 Task: In the Contact  AndersonPaisley@manhattan.edu, Add note: 'Schedule a meeting with the marketing team to analyze campaign performance.'. Mark checkbox to create task to follow up ': In 2 weeks'. Create task, with  description: Schedule Webinar, Add due date: In 3 Business Days; Add reminder: 30 Minutes before. Set Priority Medium and add note: Review the attached proposal. Logged in from softage.5@softage.net
Action: Mouse moved to (87, 52)
Screenshot: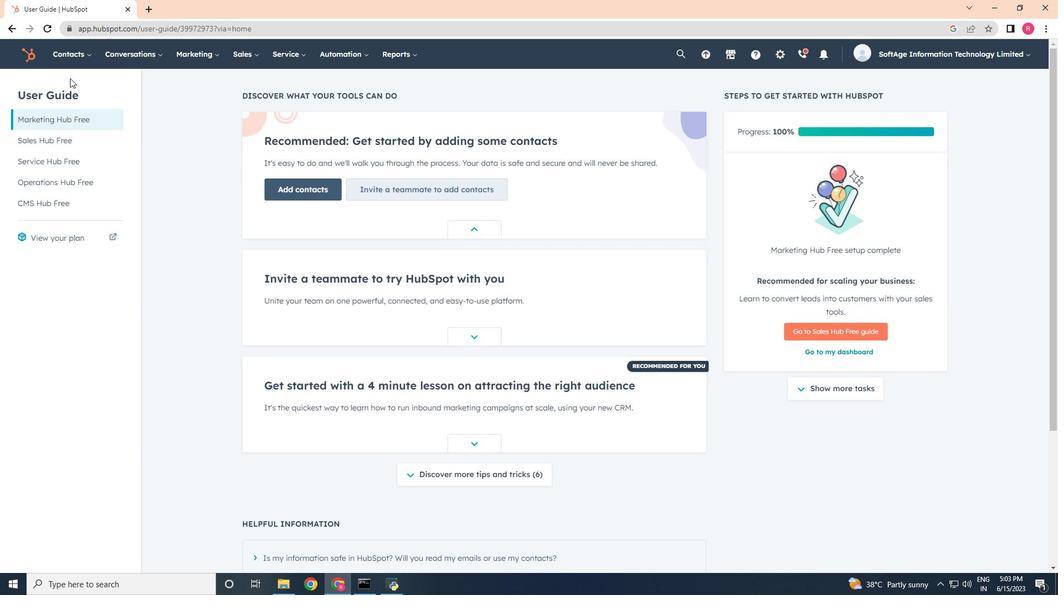 
Action: Mouse pressed left at (87, 52)
Screenshot: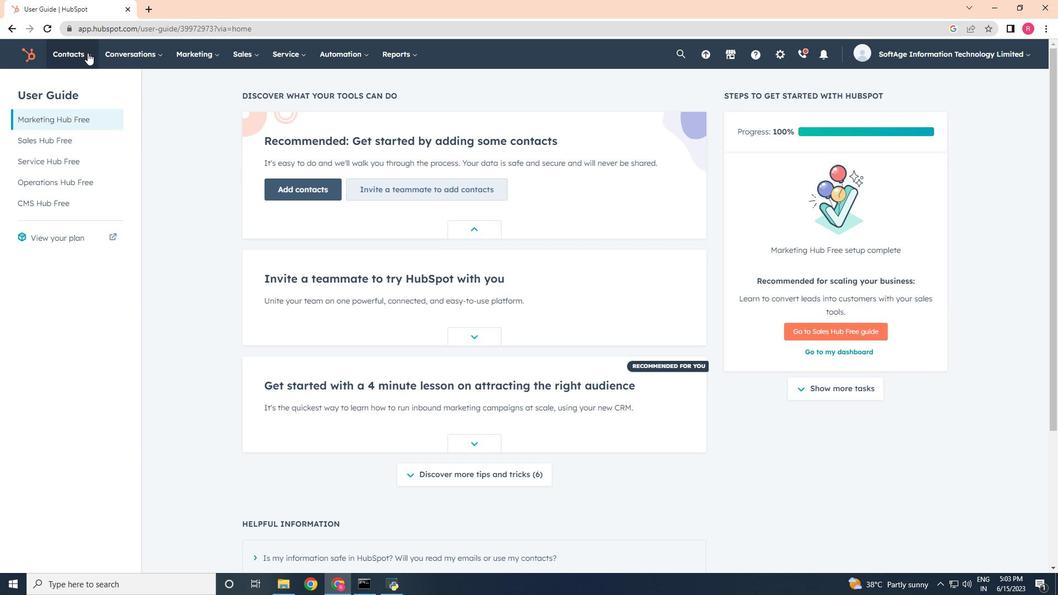 
Action: Mouse moved to (96, 90)
Screenshot: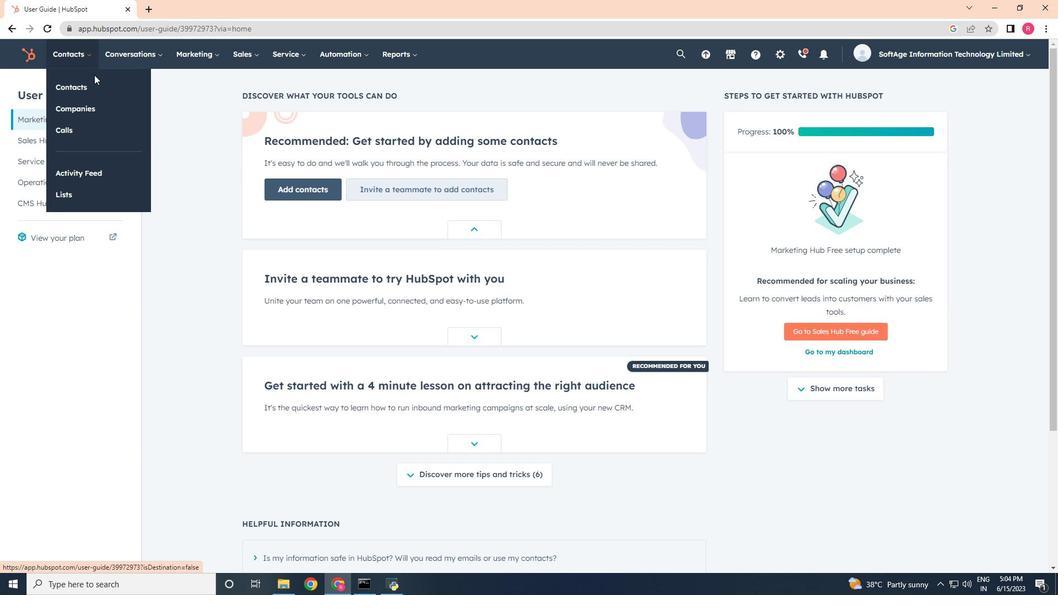 
Action: Mouse pressed left at (96, 90)
Screenshot: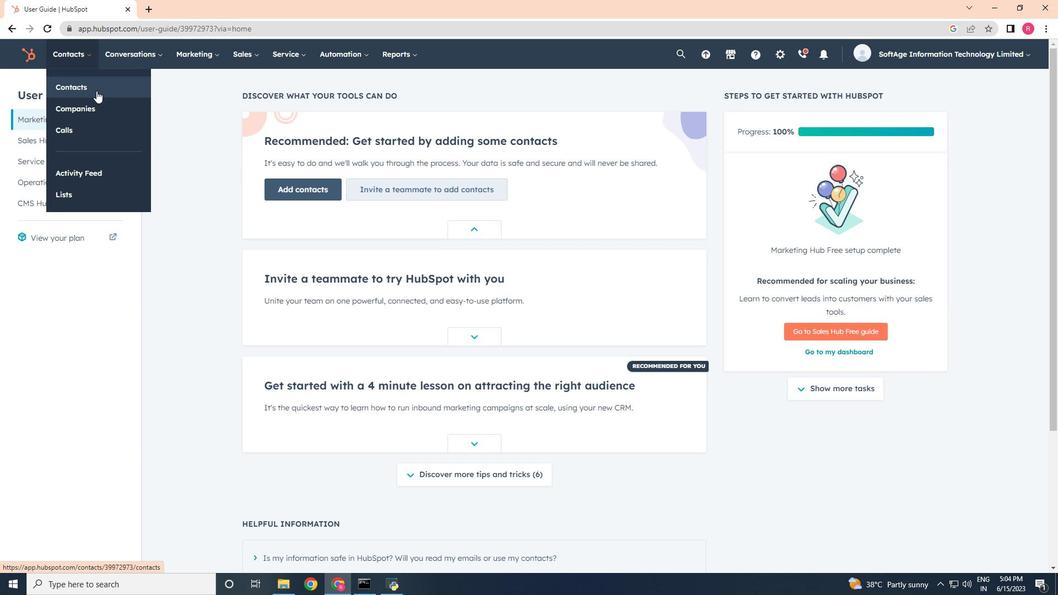 
Action: Mouse moved to (71, 181)
Screenshot: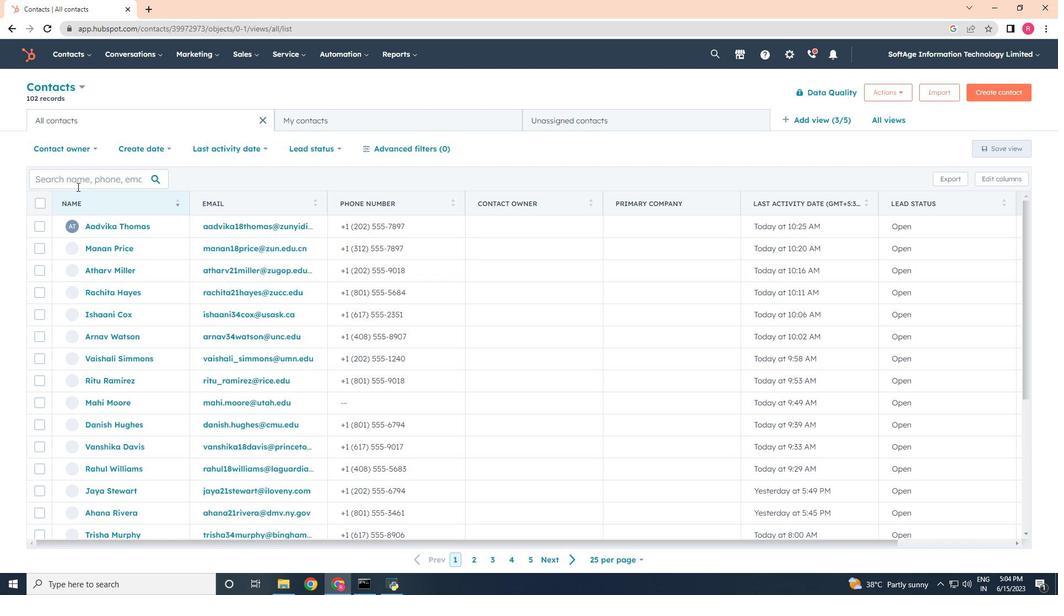
Action: Mouse pressed left at (71, 181)
Screenshot: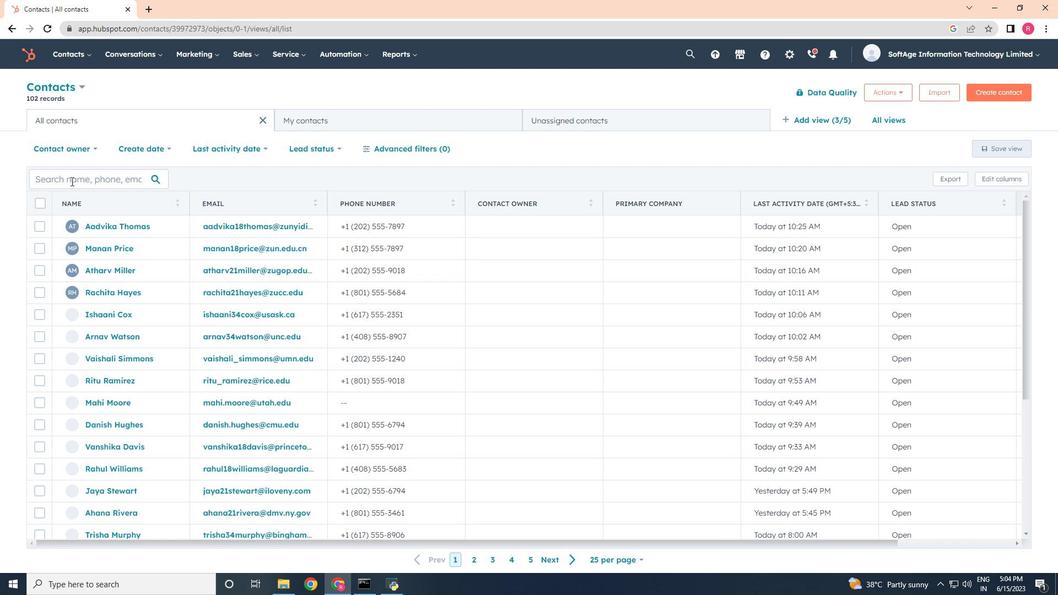 
Action: Key pressed <Key.shift>Anderson<Key.shift>Paisley
Screenshot: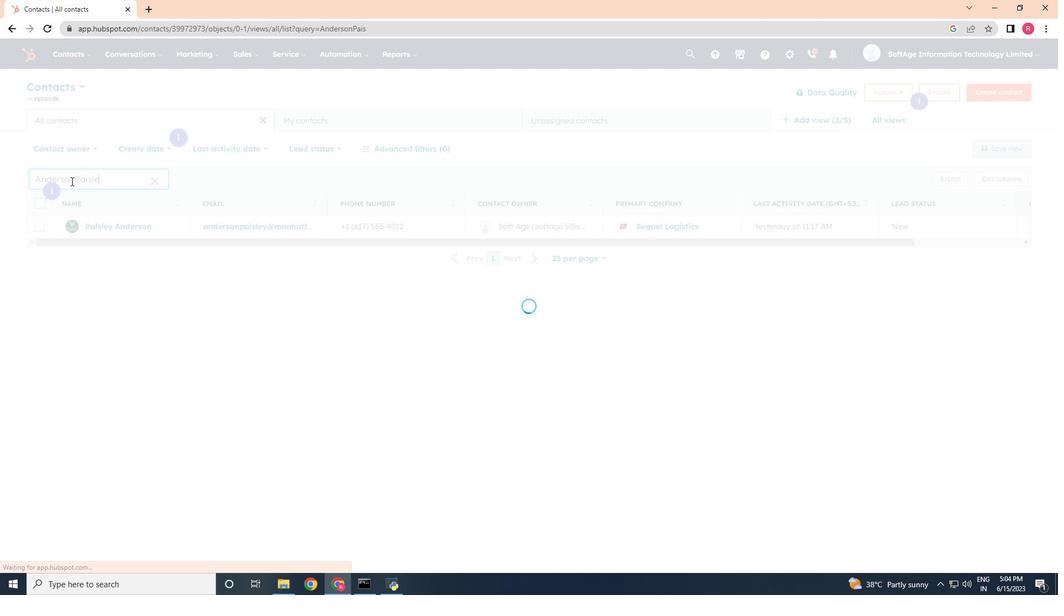 
Action: Mouse moved to (116, 229)
Screenshot: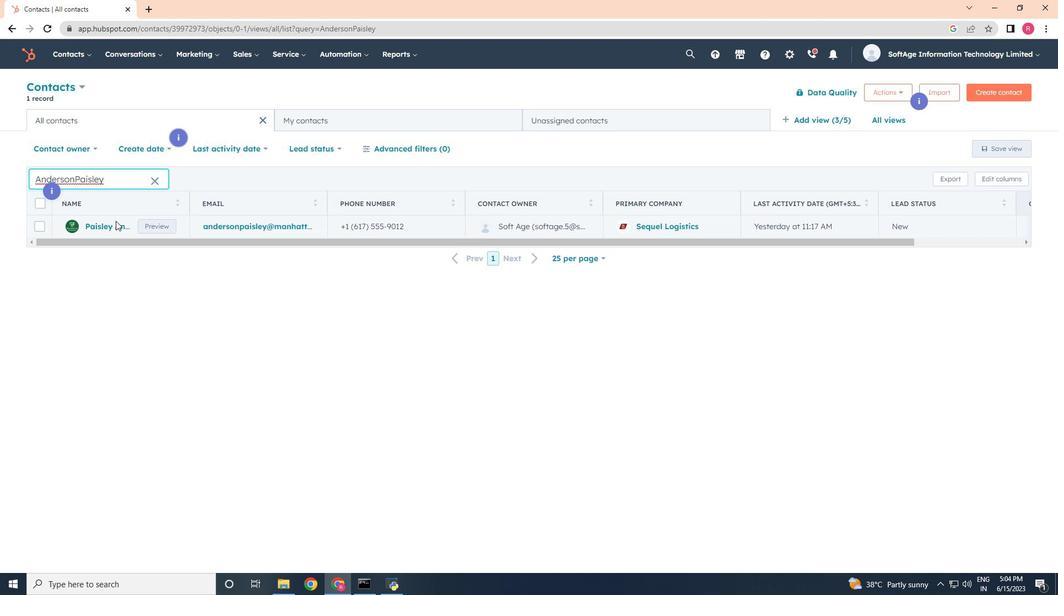 
Action: Mouse pressed left at (116, 229)
Screenshot: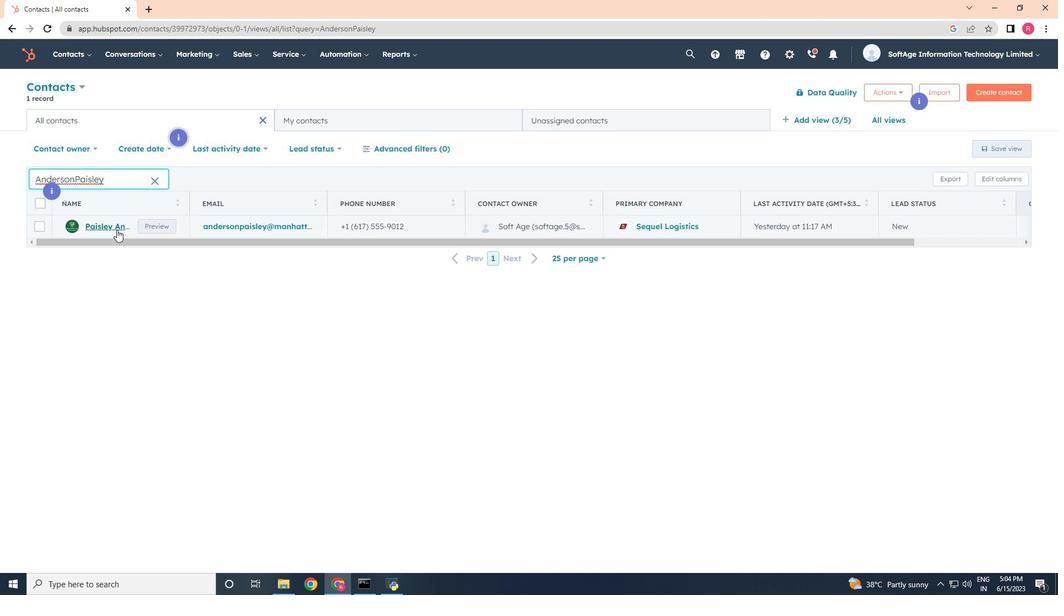 
Action: Mouse moved to (38, 181)
Screenshot: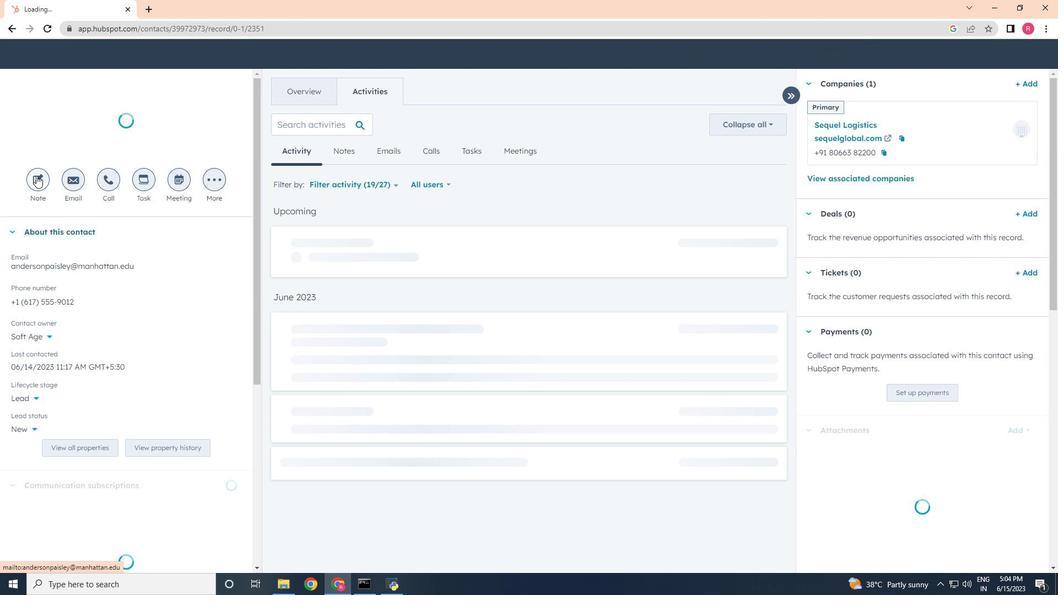 
Action: Mouse pressed left at (38, 181)
Screenshot: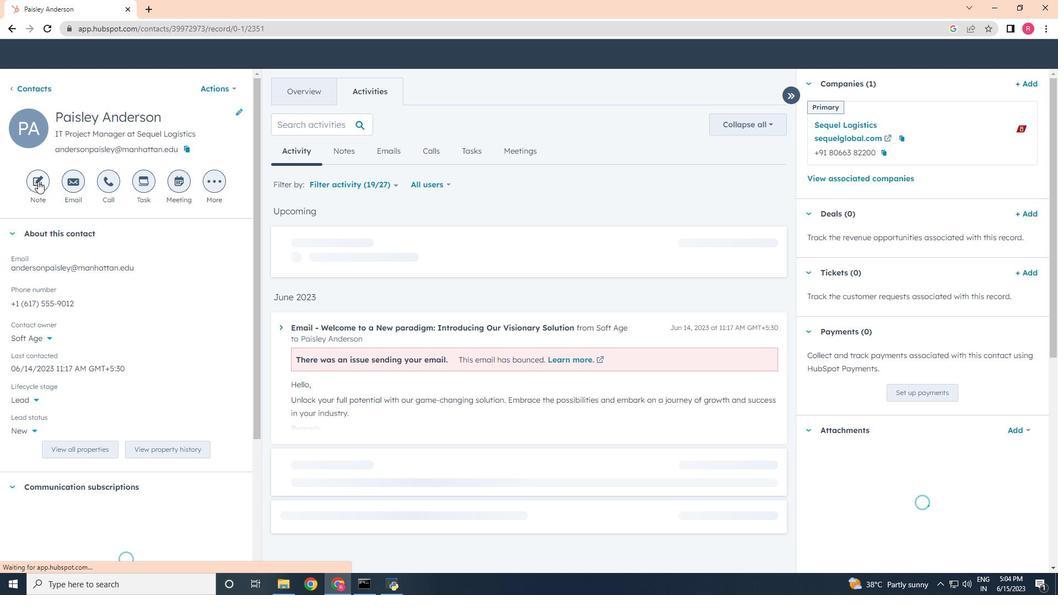 
Action: Mouse moved to (930, 332)
Screenshot: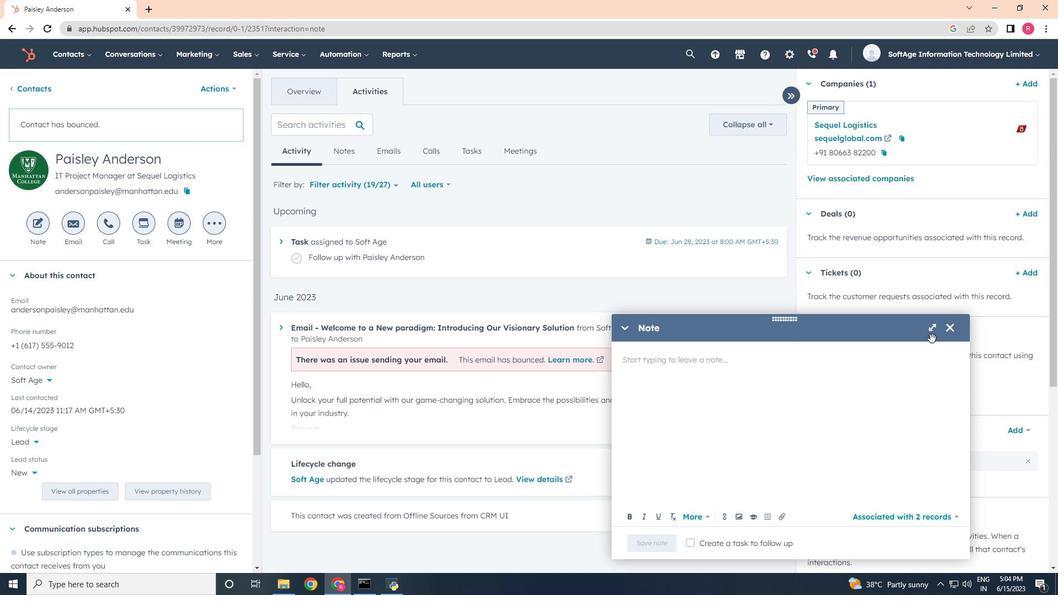 
Action: Mouse pressed left at (930, 332)
Screenshot: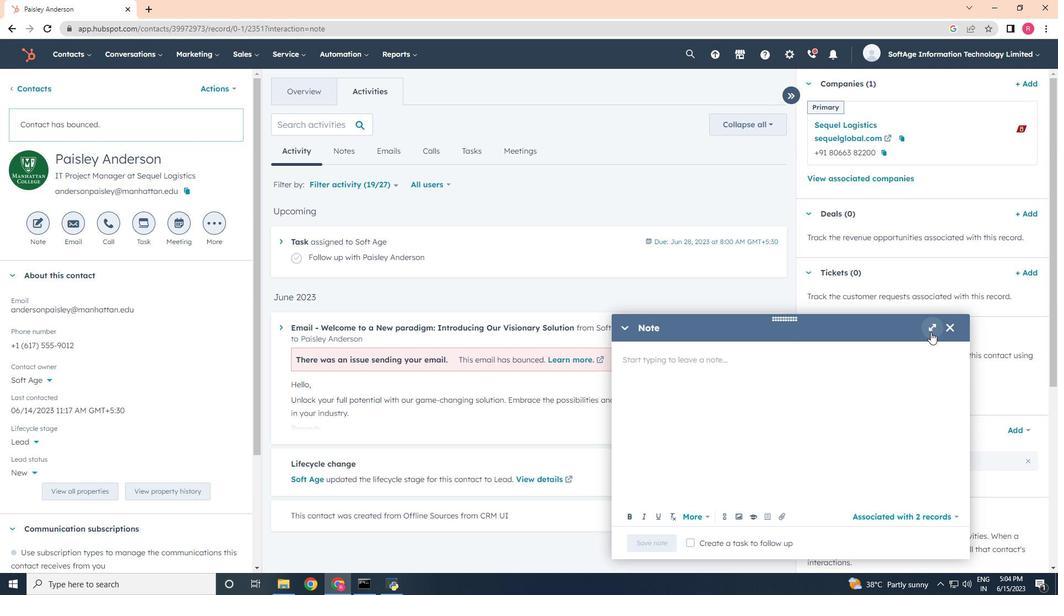
Action: Mouse moved to (304, 322)
Screenshot: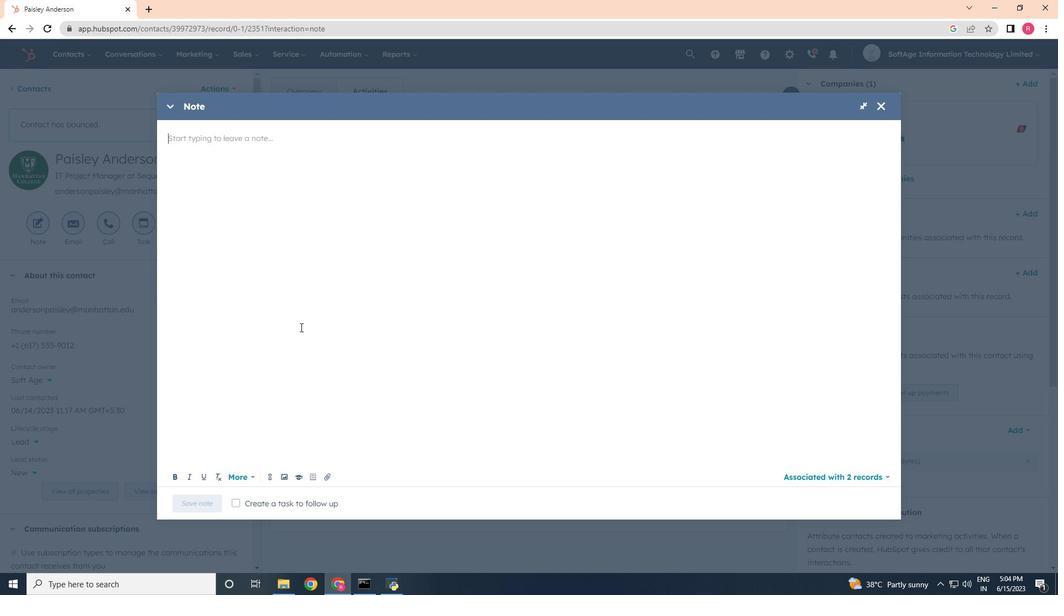 
Action: Key pressed <Key.shift>Schedule<Key.space>a<Key.space>meeting<Key.space>with<Key.space>the<Key.space>marketing<Key.space>team<Key.space>to<Key.space>aalyze<Key.space>campaign<Key.space>performance.
Screenshot: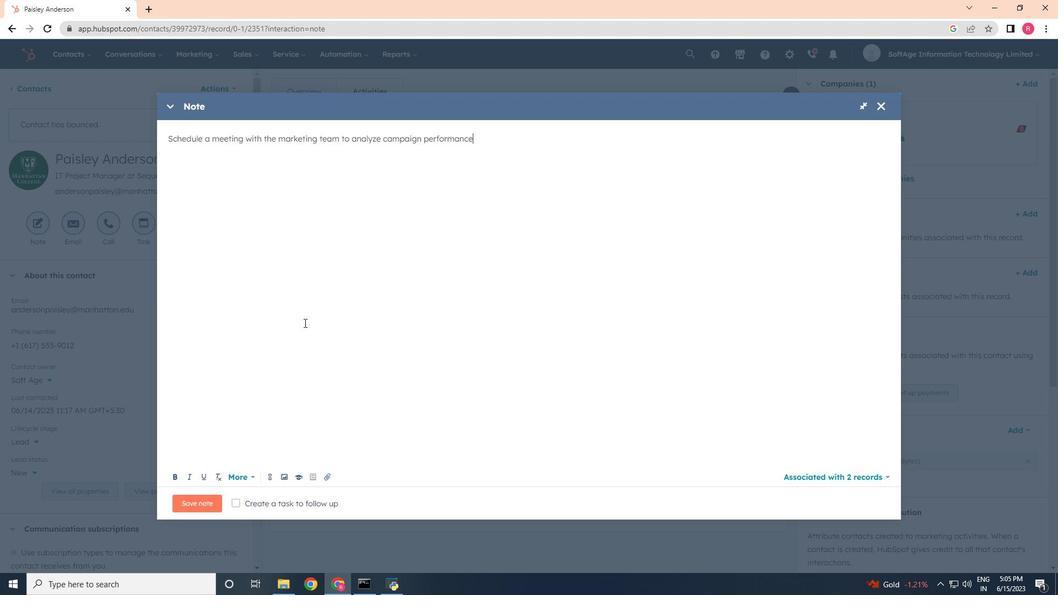 
Action: Mouse moved to (237, 498)
Screenshot: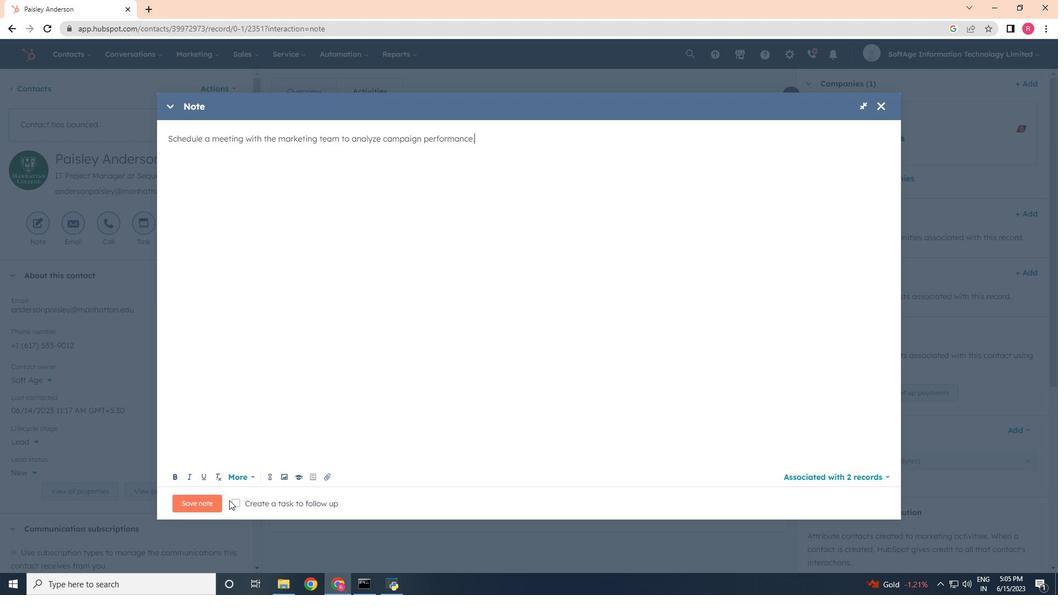 
Action: Mouse pressed left at (237, 498)
Screenshot: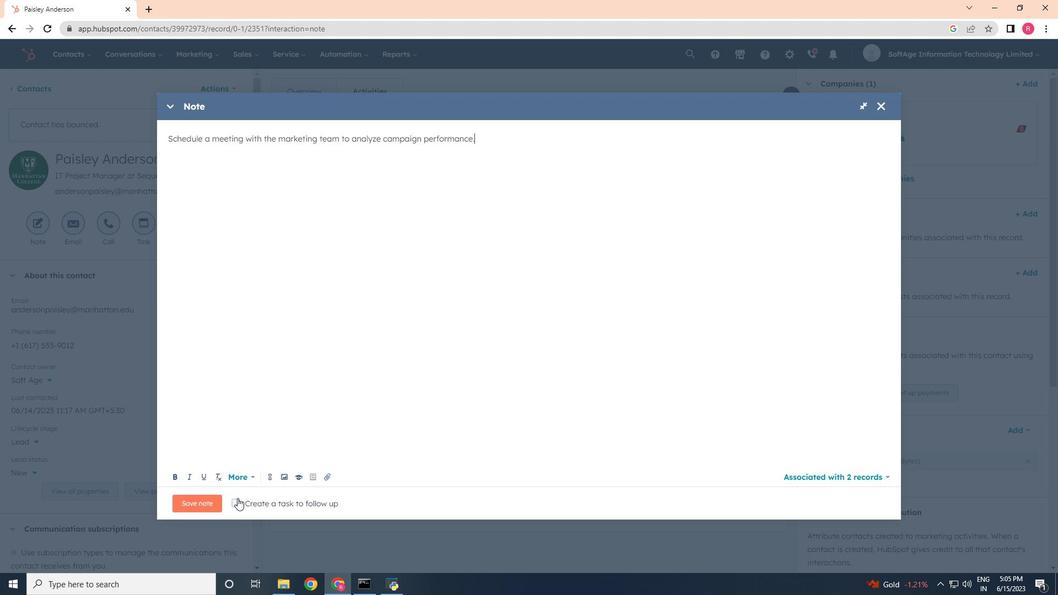 
Action: Mouse moved to (434, 505)
Screenshot: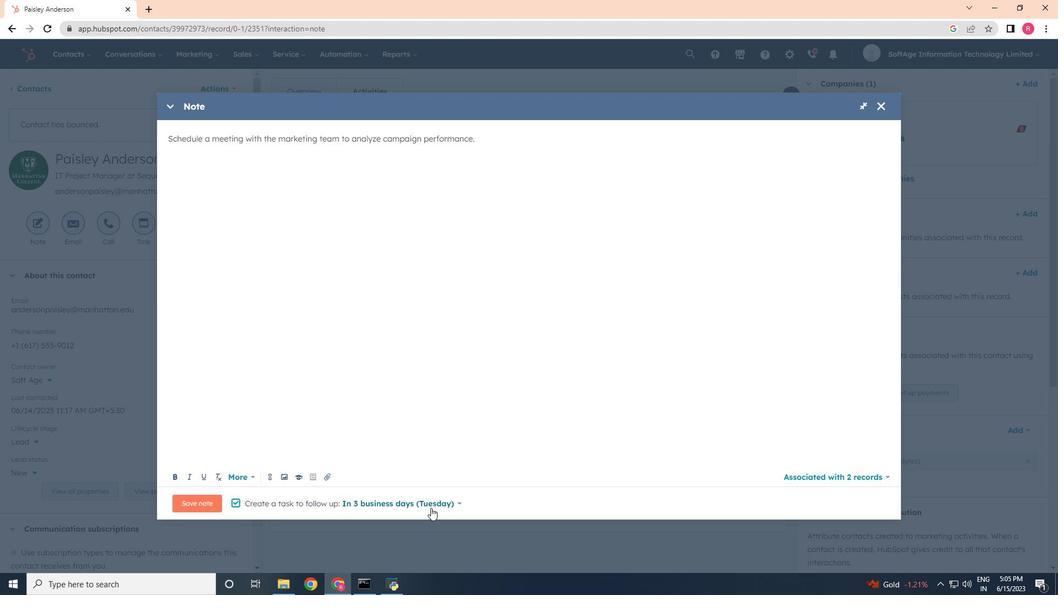 
Action: Mouse pressed left at (434, 505)
Screenshot: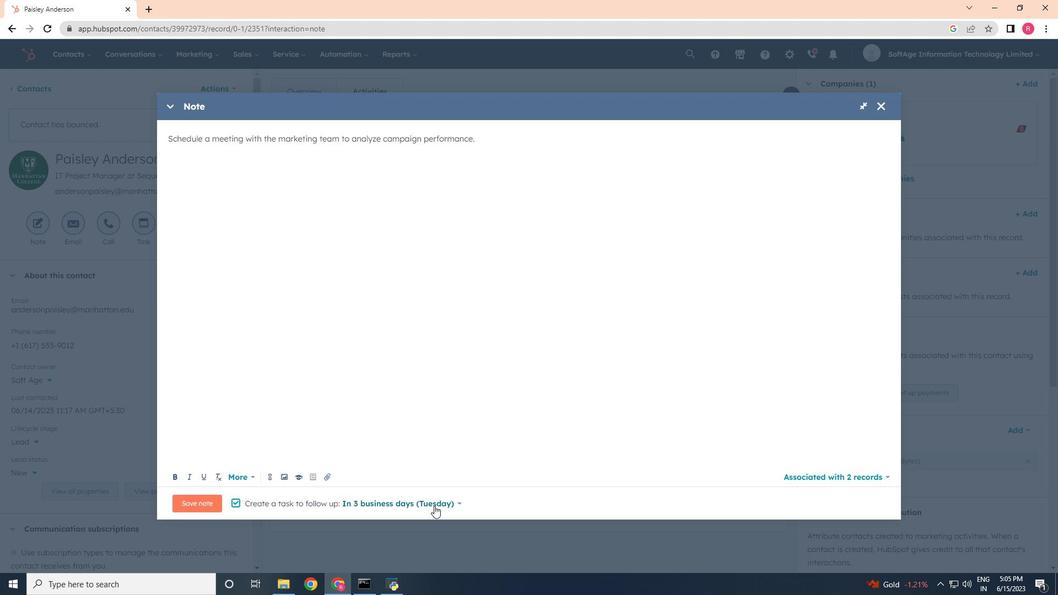 
Action: Mouse moved to (382, 436)
Screenshot: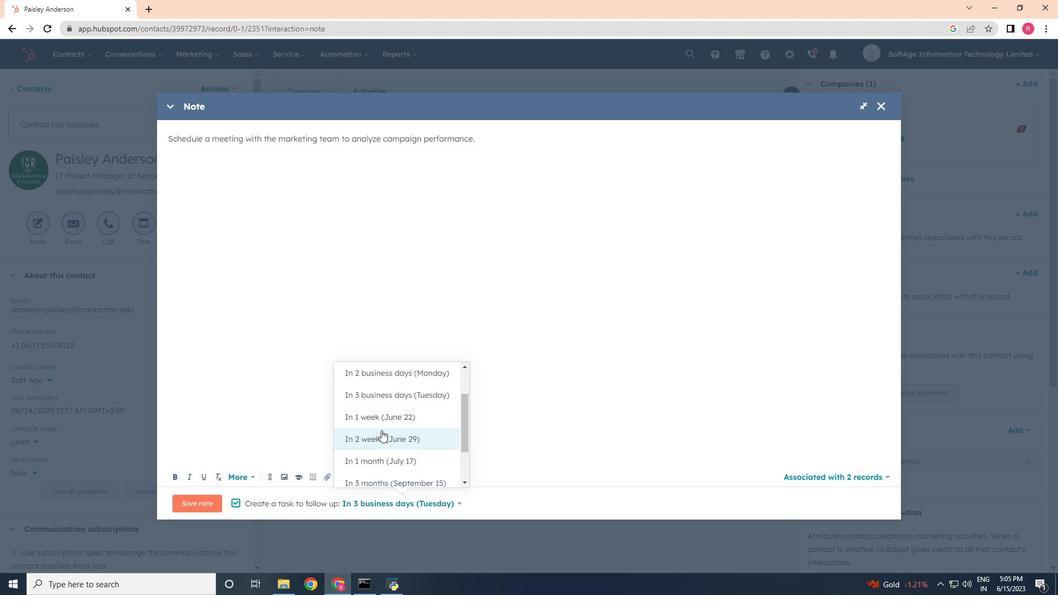 
Action: Mouse pressed left at (382, 436)
Screenshot: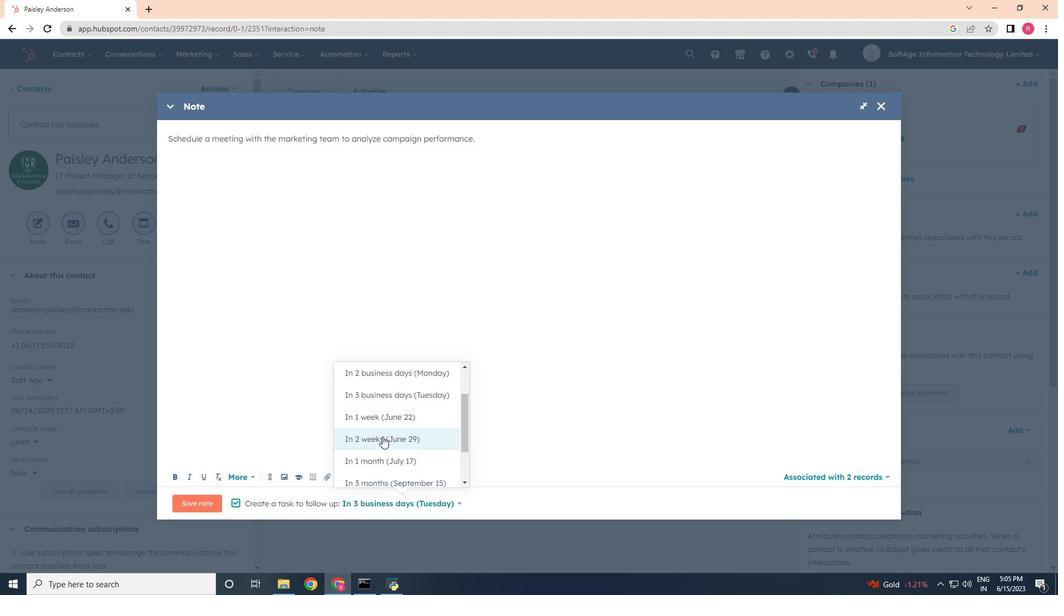 
Action: Mouse moved to (214, 499)
Screenshot: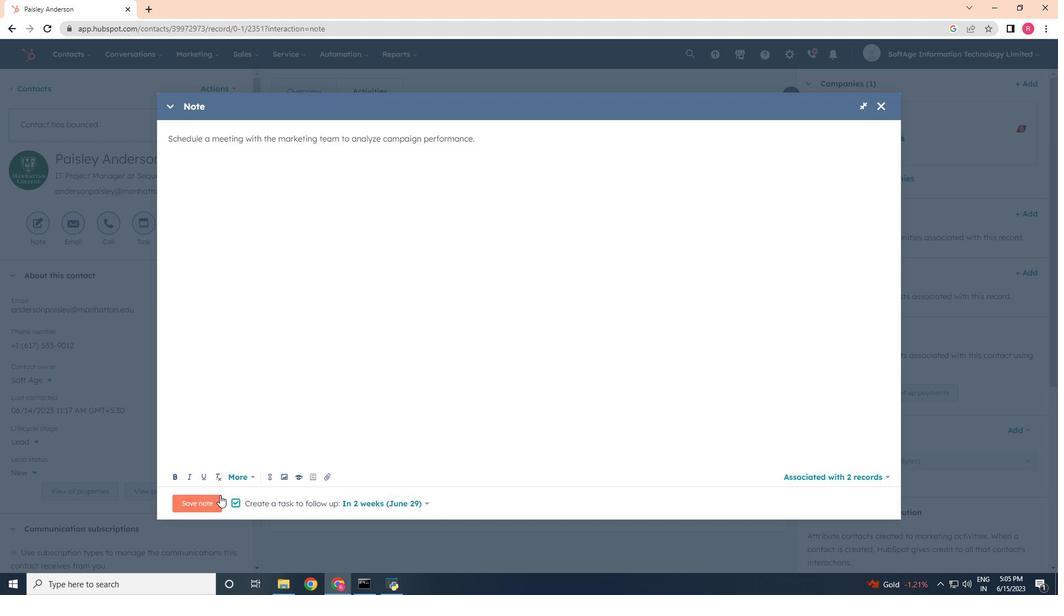 
Action: Mouse pressed left at (214, 499)
Screenshot: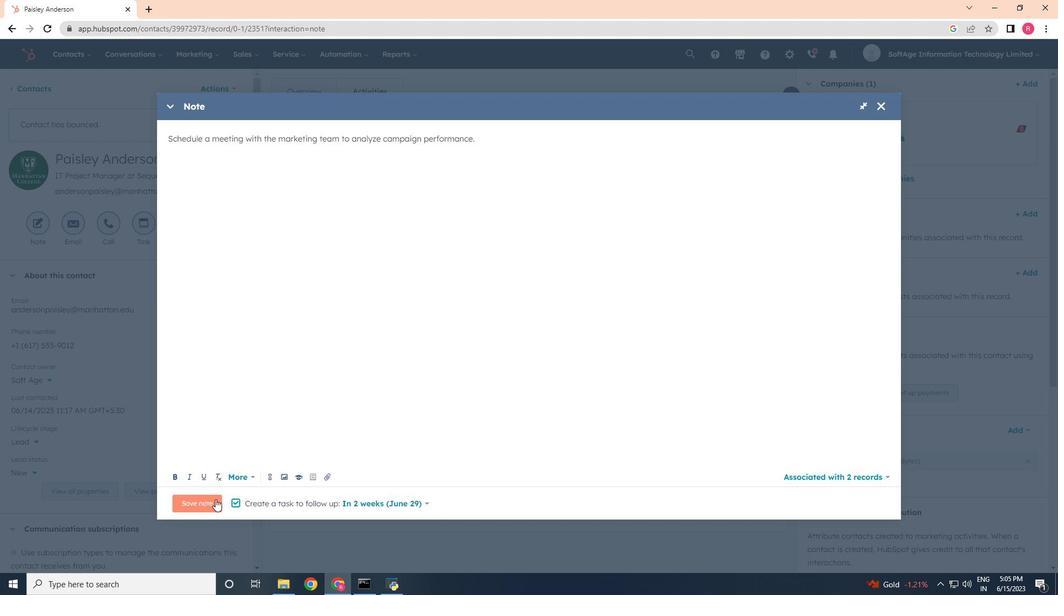 
Action: Mouse moved to (151, 227)
Screenshot: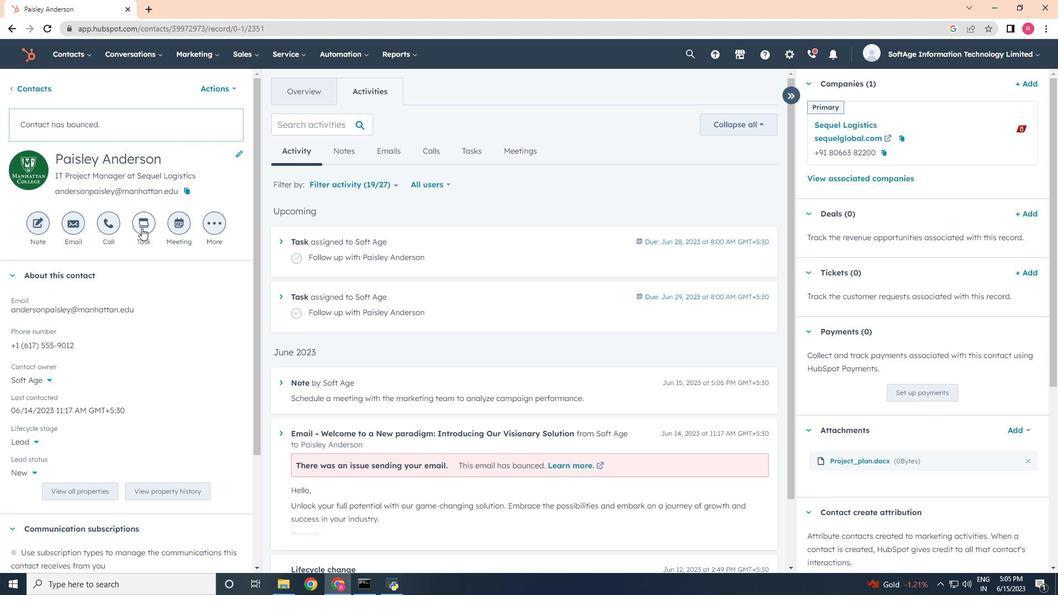 
Action: Mouse pressed left at (151, 227)
Screenshot: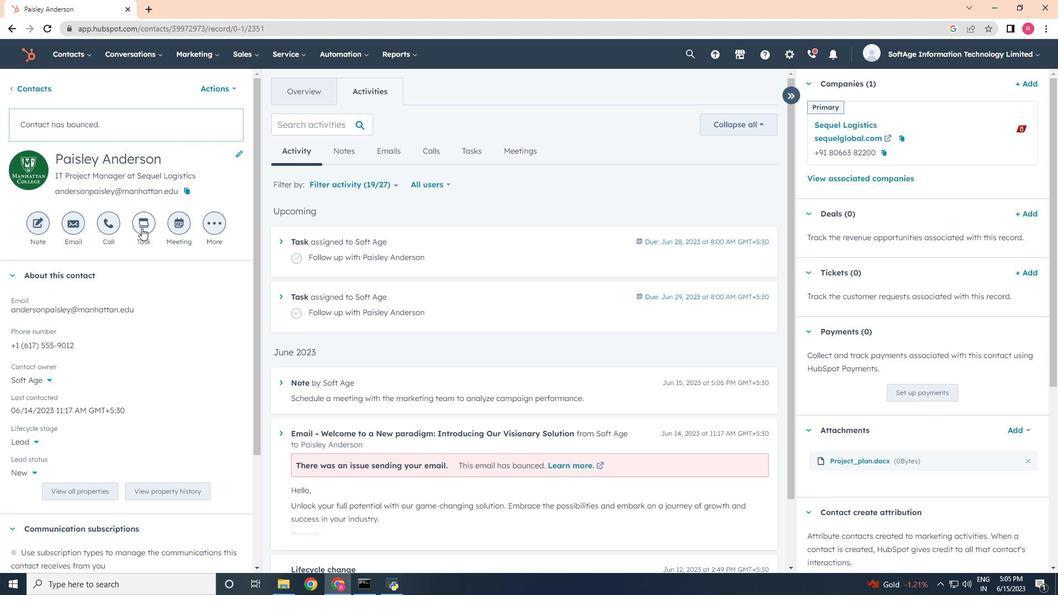 
Action: Mouse moved to (692, 314)
Screenshot: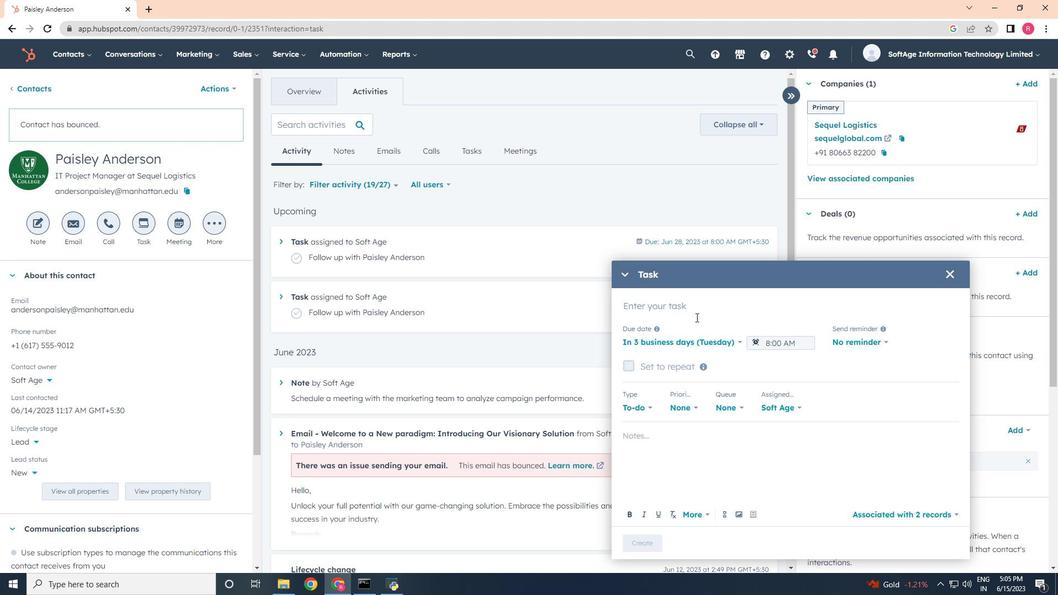
Action: Key pressed <Key.shift>Schedule<Key.space>wa<Key.backspace><Key.backspace><Key.shift>Wa<Key.backspace>ebinar<Key.space>
Screenshot: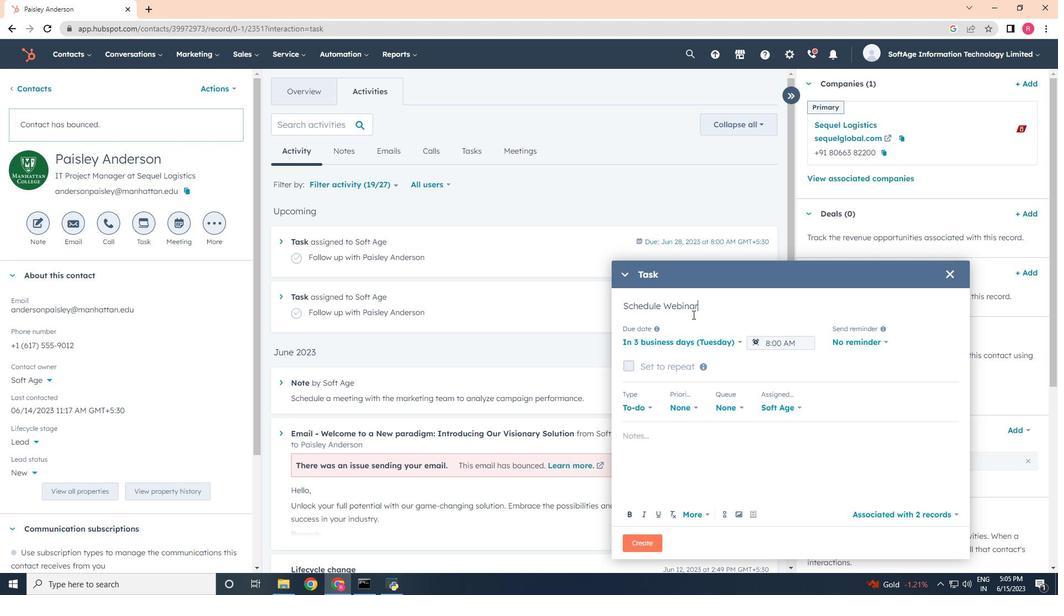 
Action: Mouse scrolled (692, 315) with delta (0, 0)
Screenshot: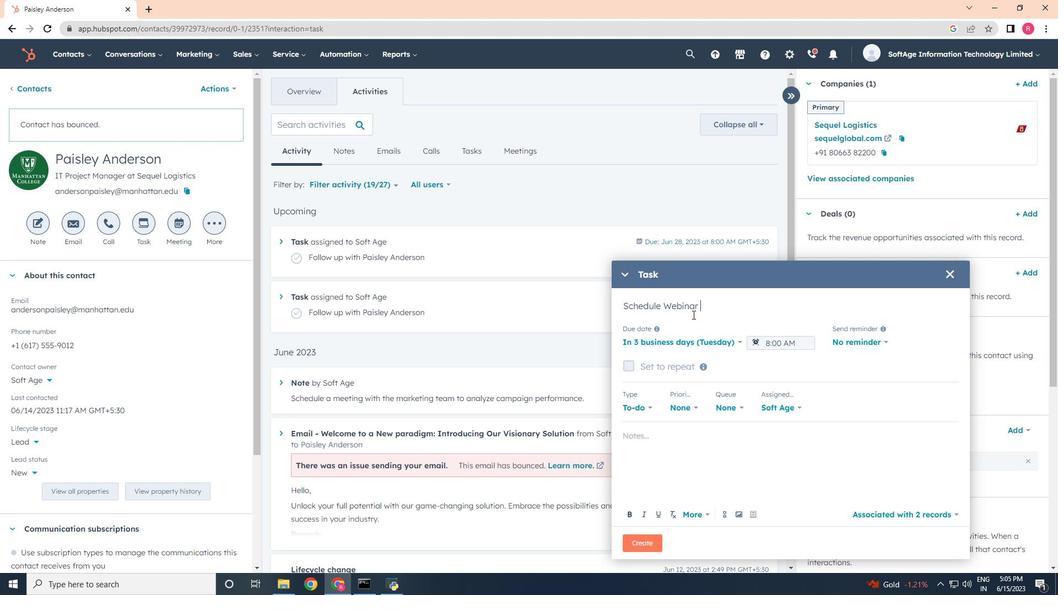 
Action: Mouse moved to (702, 337)
Screenshot: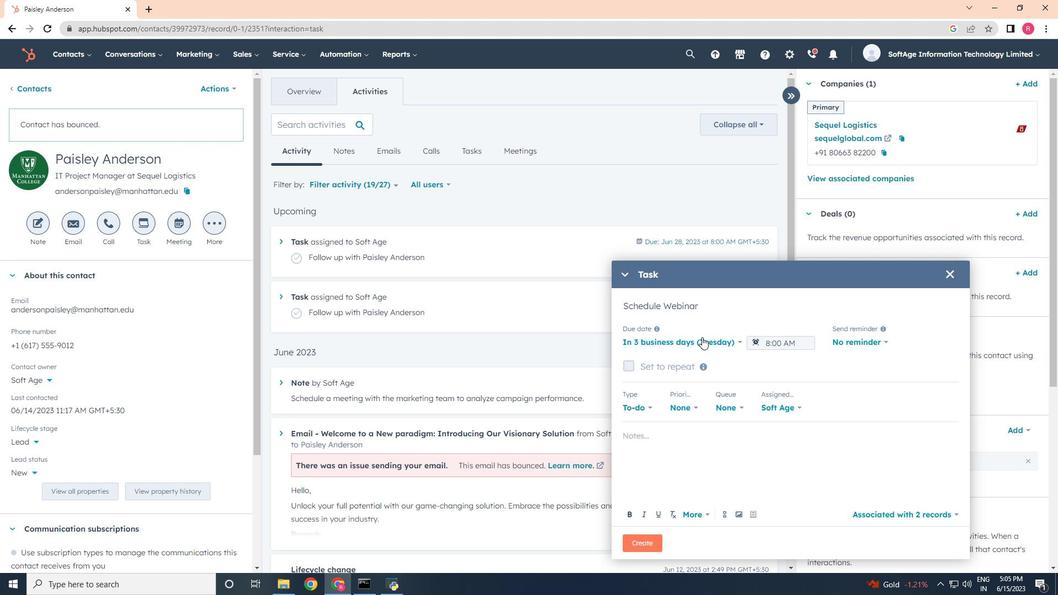 
Action: Mouse pressed left at (702, 337)
Screenshot: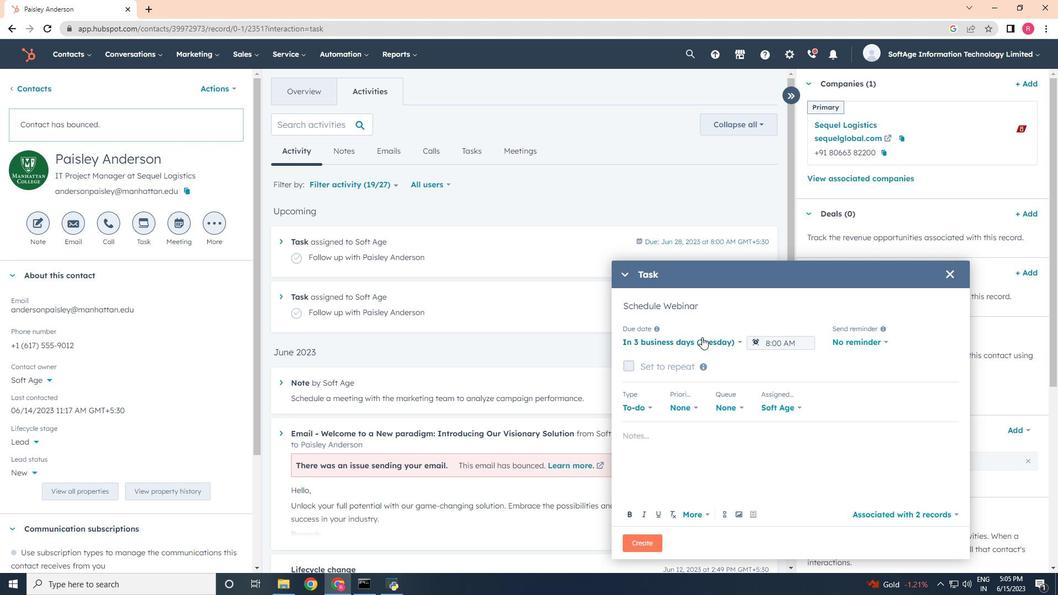 
Action: Mouse moved to (707, 395)
Screenshot: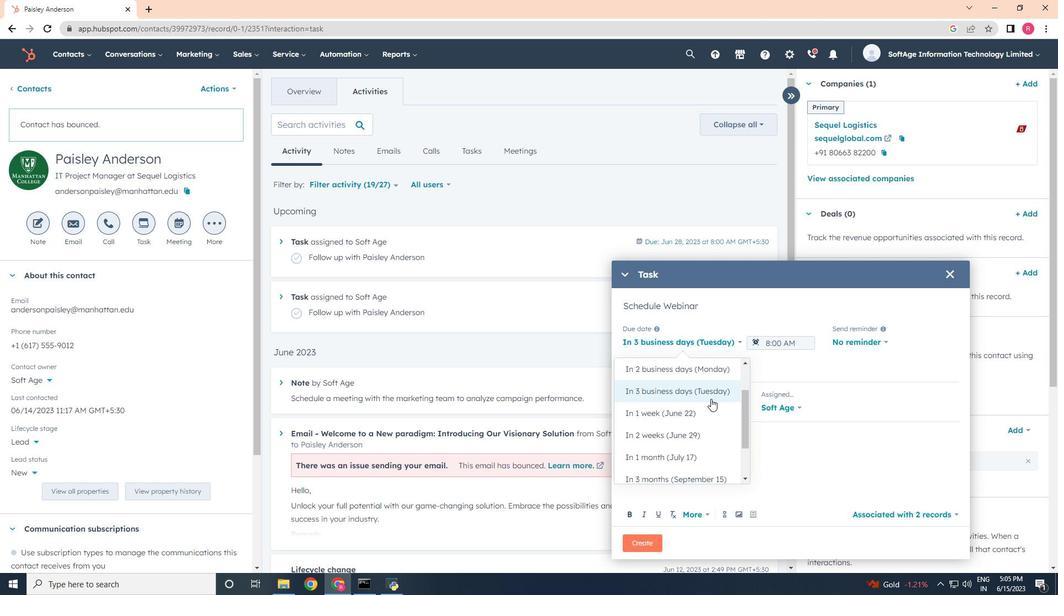 
Action: Mouse pressed left at (707, 395)
Screenshot: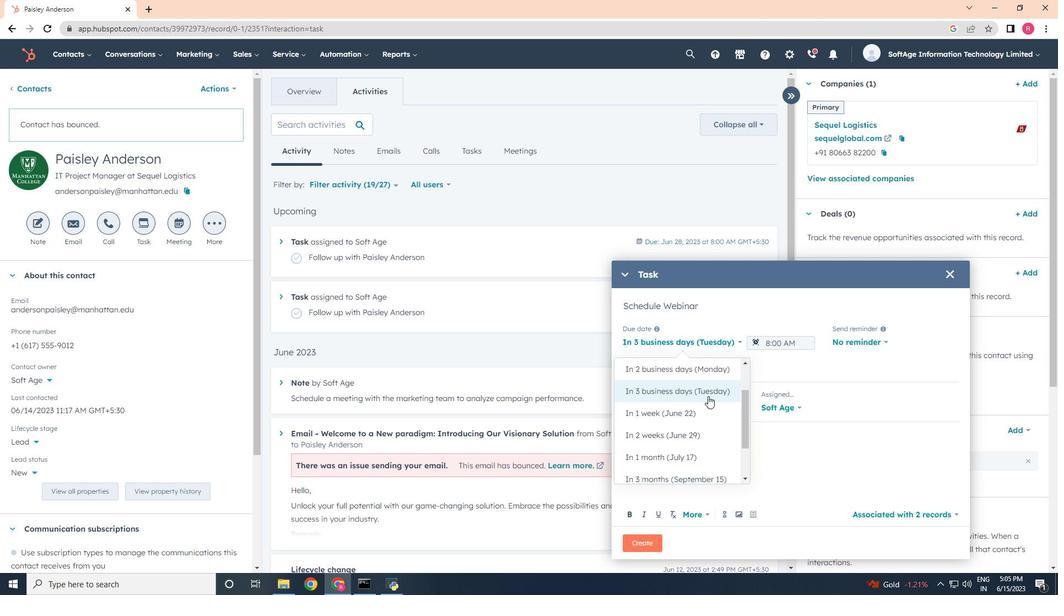 
Action: Mouse moved to (866, 343)
Screenshot: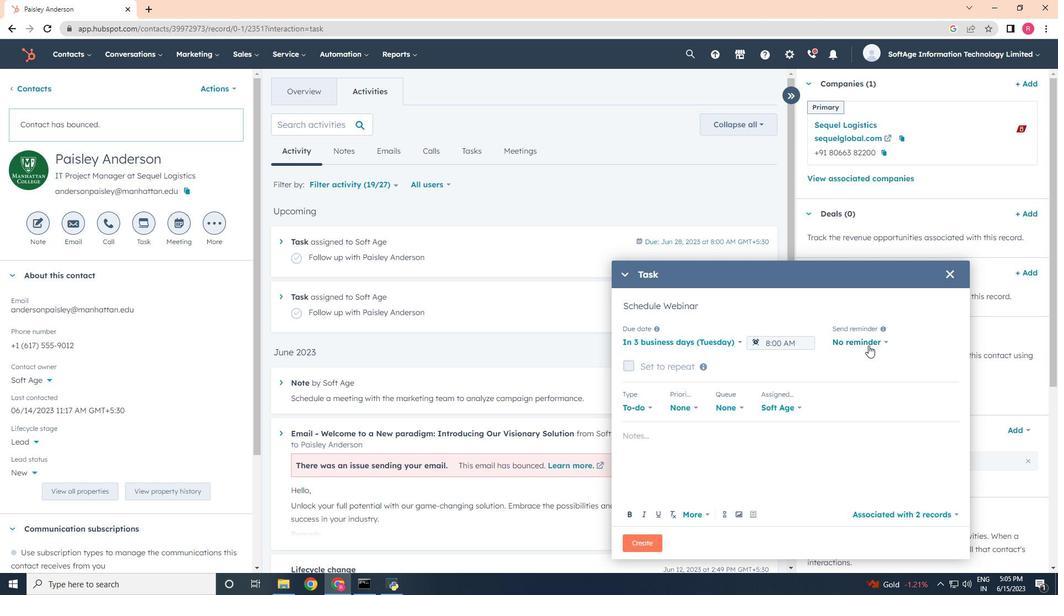 
Action: Mouse pressed left at (866, 343)
Screenshot: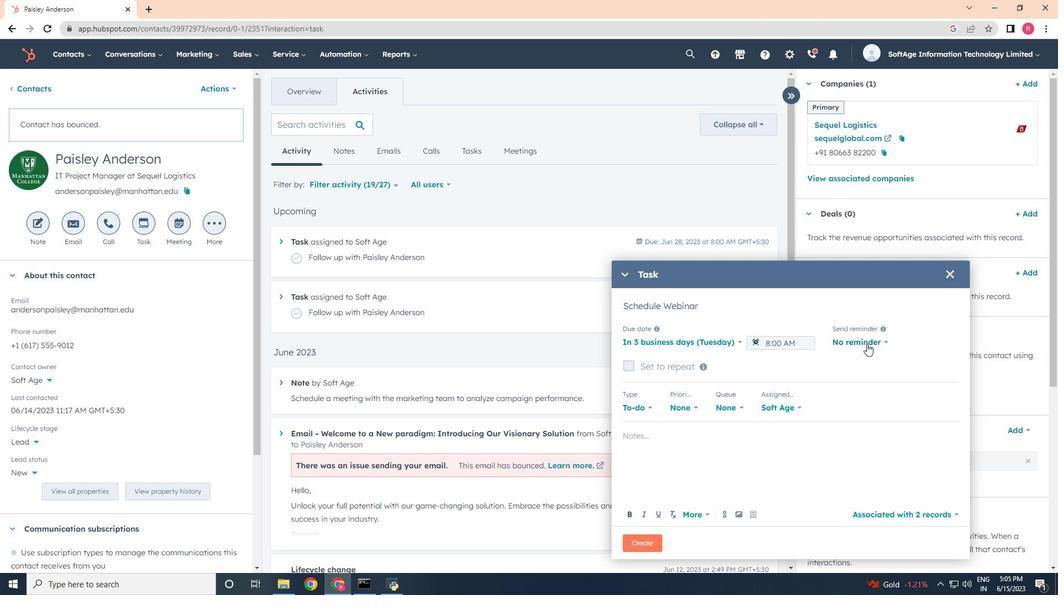 
Action: Mouse moved to (851, 409)
Screenshot: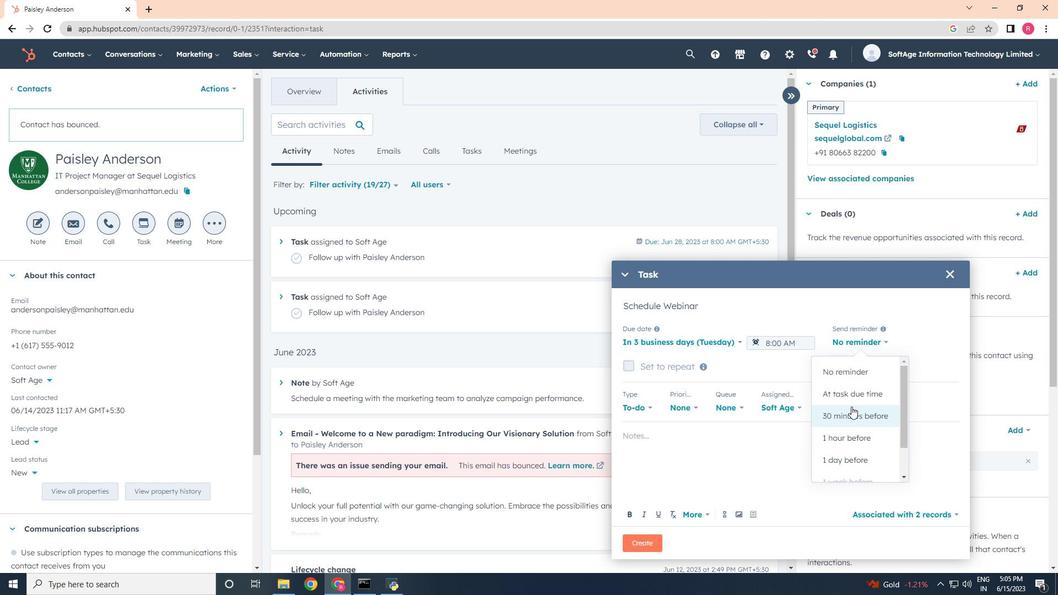 
Action: Mouse pressed left at (851, 409)
Screenshot: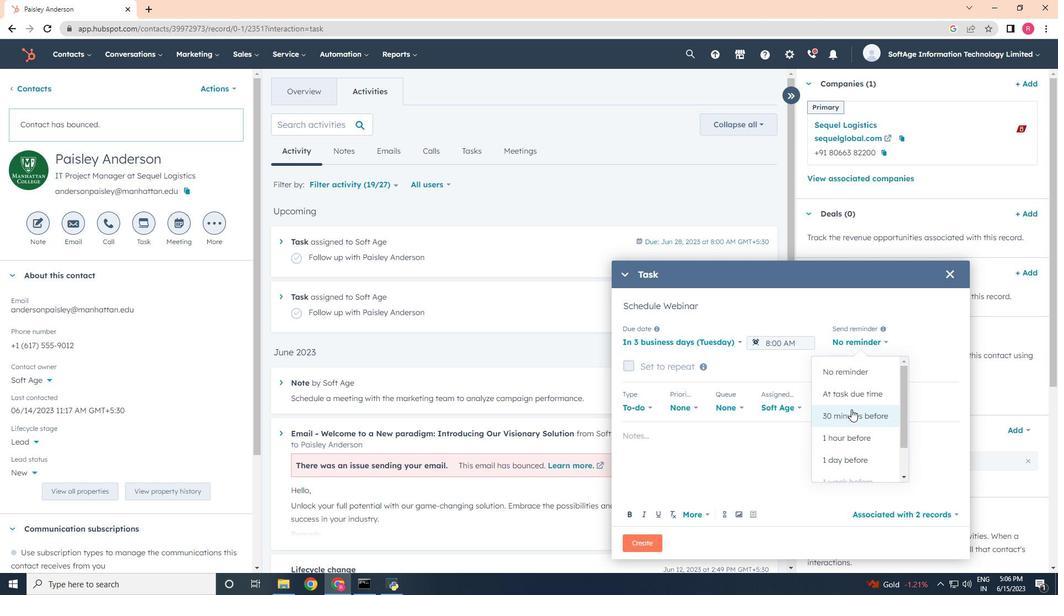 
Action: Mouse moved to (680, 410)
Screenshot: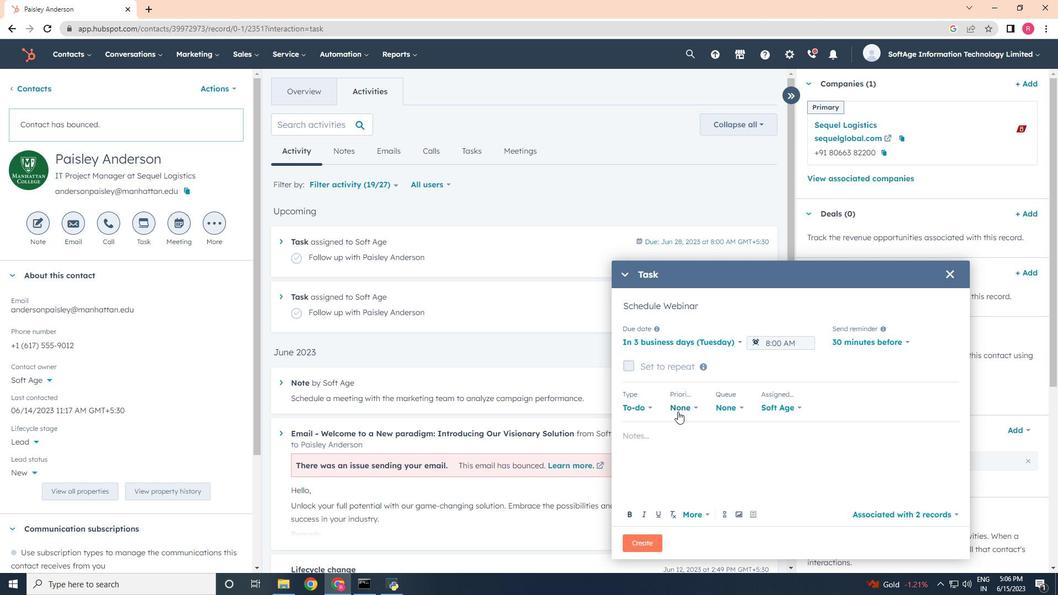 
Action: Mouse pressed left at (680, 410)
Screenshot: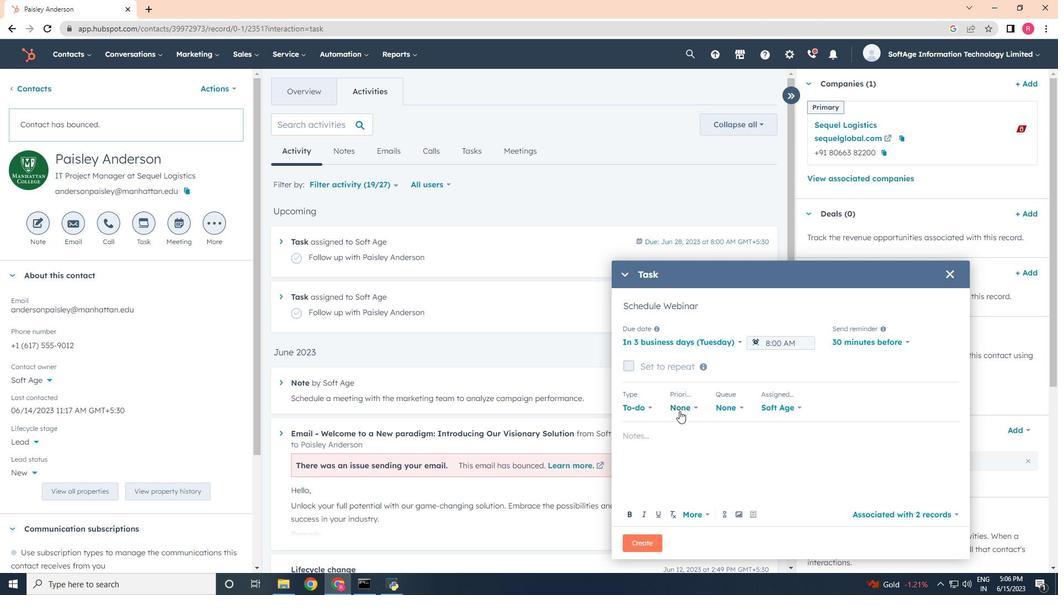 
Action: Mouse moved to (678, 479)
Screenshot: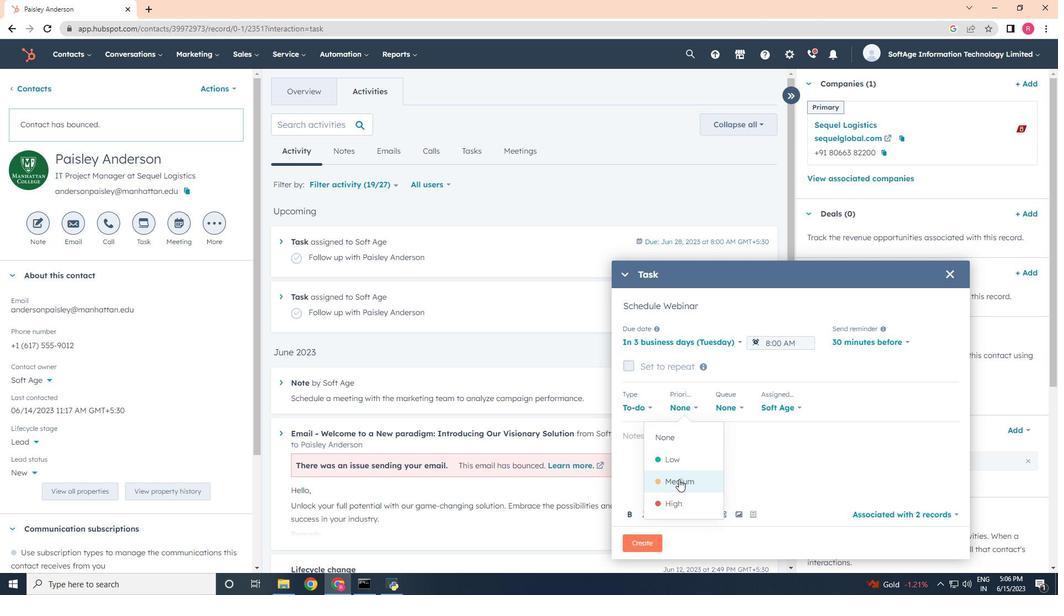 
Action: Mouse pressed left at (678, 479)
Screenshot: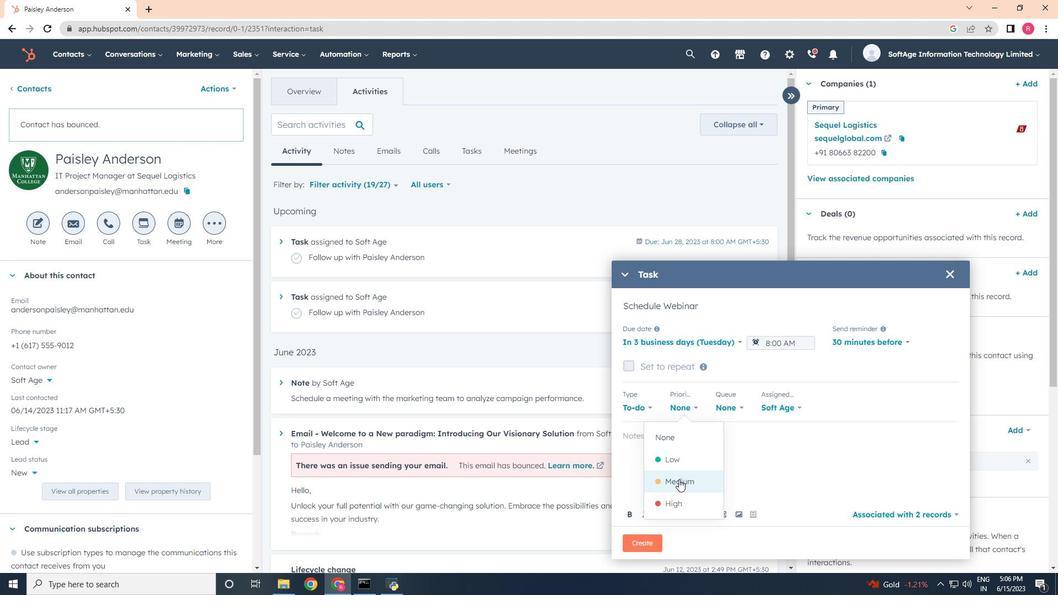 
Action: Mouse moved to (645, 439)
Screenshot: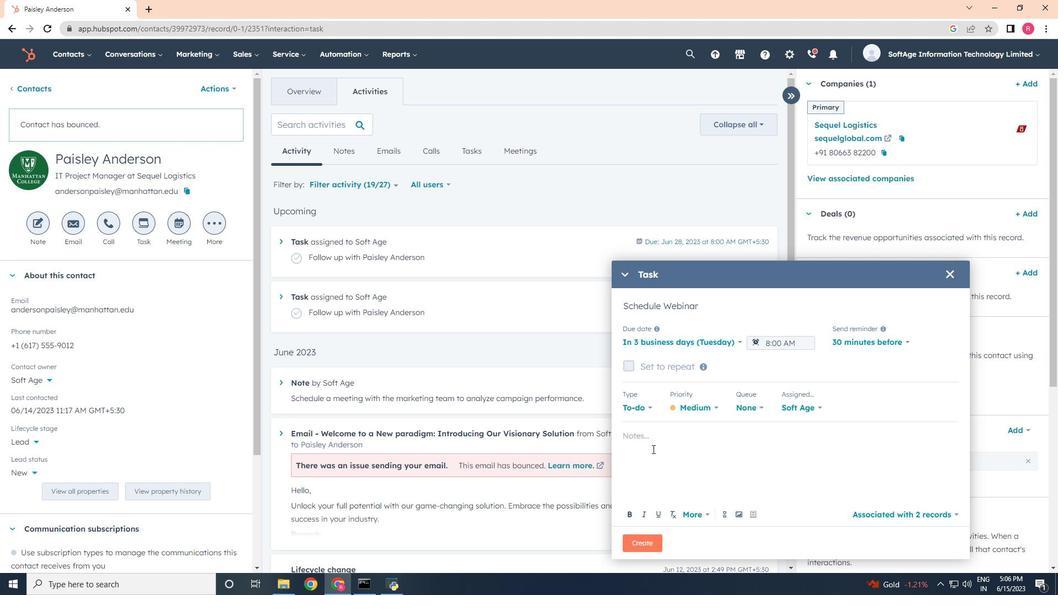 
Action: Mouse pressed left at (645, 439)
Screenshot: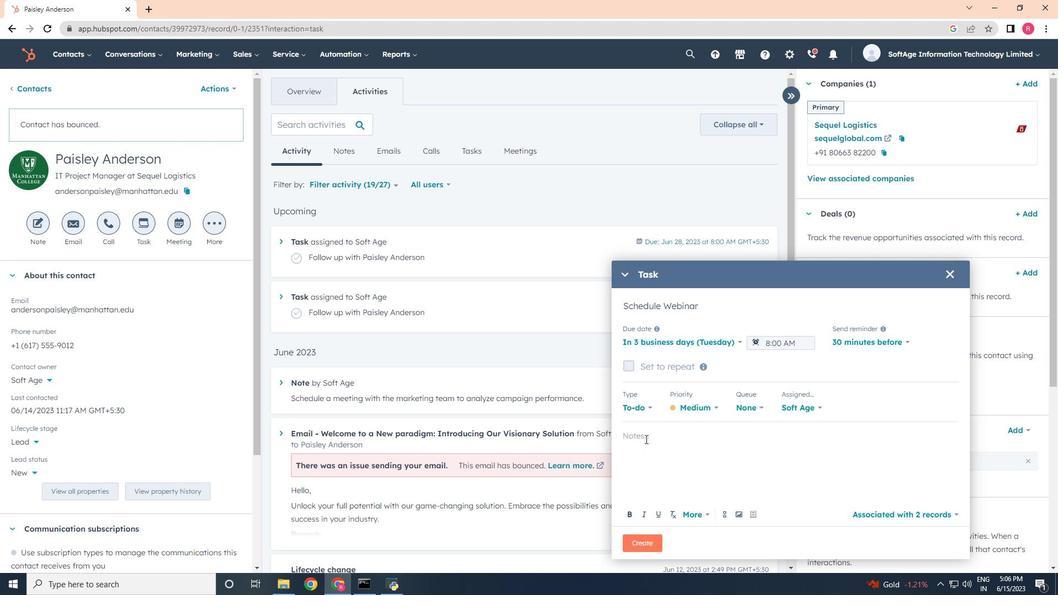 
Action: Key pressed <Key.shift>Review<Key.space>the<Key.space>attached<Key.space>proposal.
Screenshot: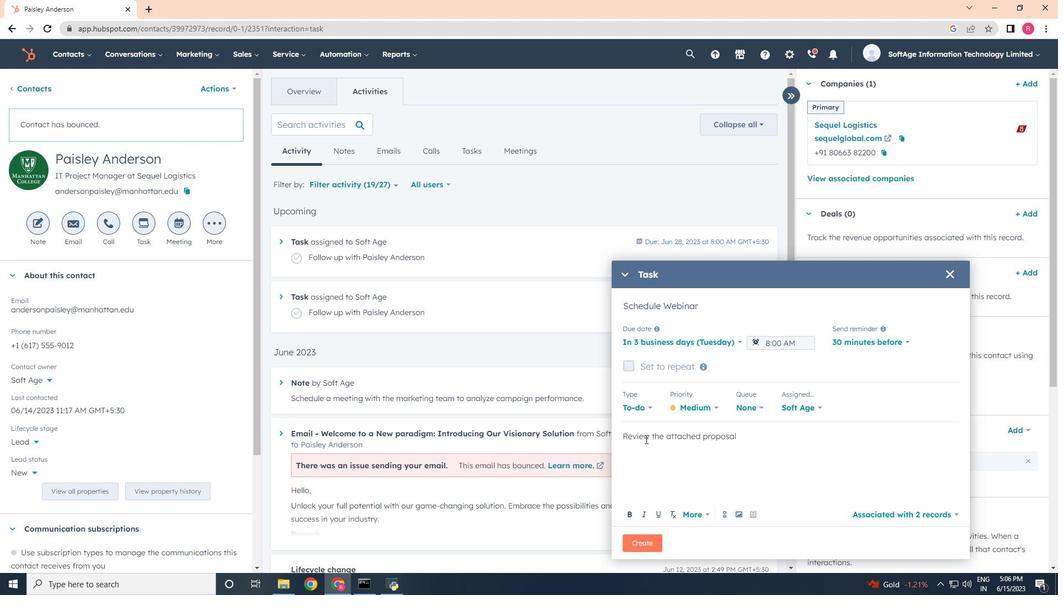 
Action: Mouse moved to (639, 539)
Screenshot: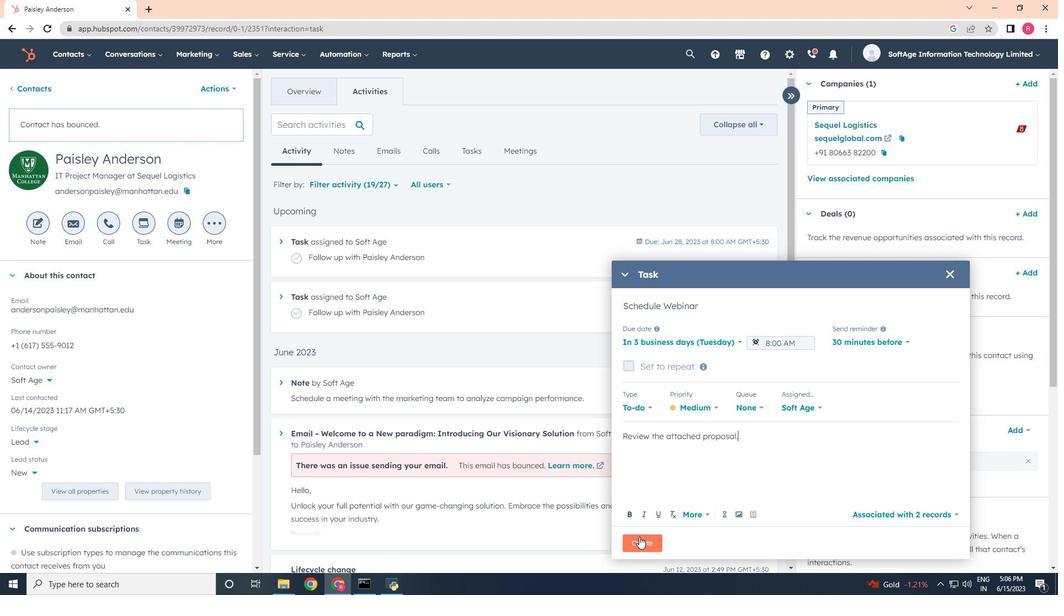 
Action: Mouse pressed left at (639, 539)
Screenshot: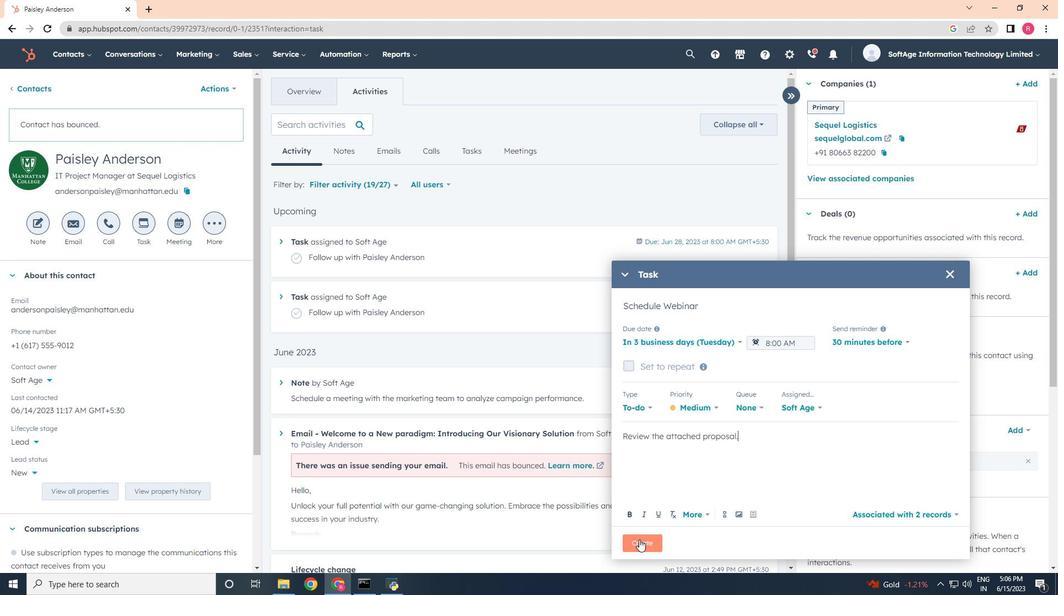 
Action: Mouse moved to (639, 540)
Screenshot: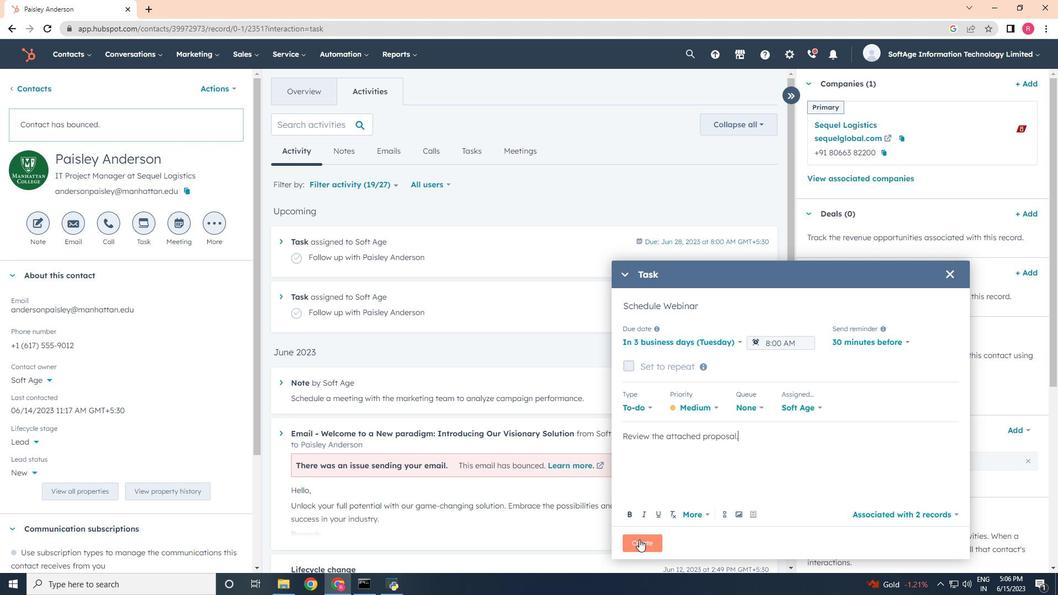 
